 Task: Set the Active button to "Active" Under Vendor in New Vendor.
Action: Mouse moved to (129, 15)
Screenshot: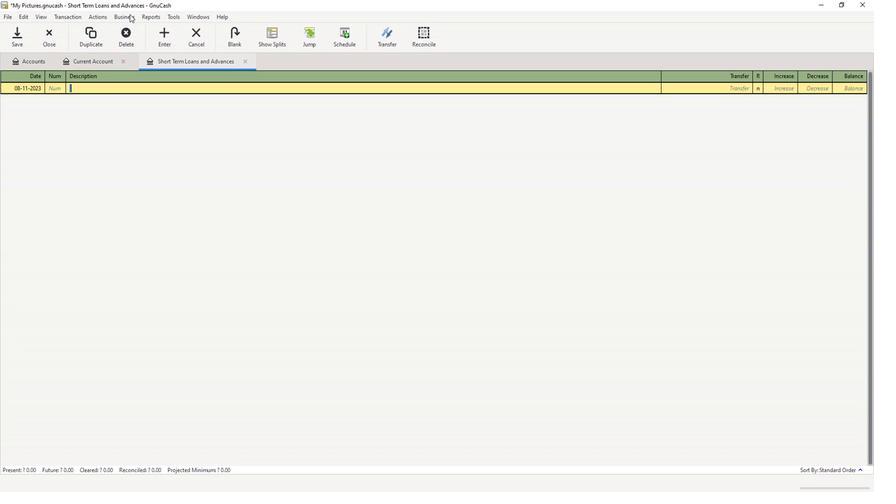 
Action: Mouse pressed left at (129, 15)
Screenshot: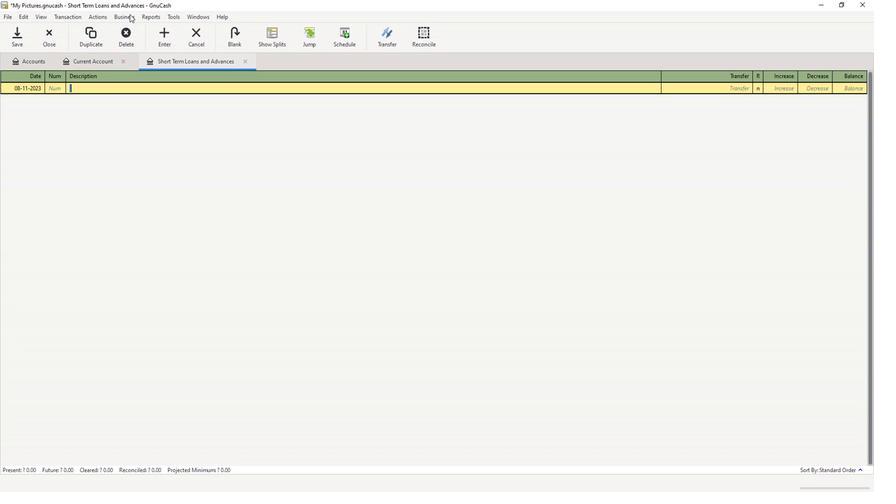 
Action: Mouse moved to (140, 40)
Screenshot: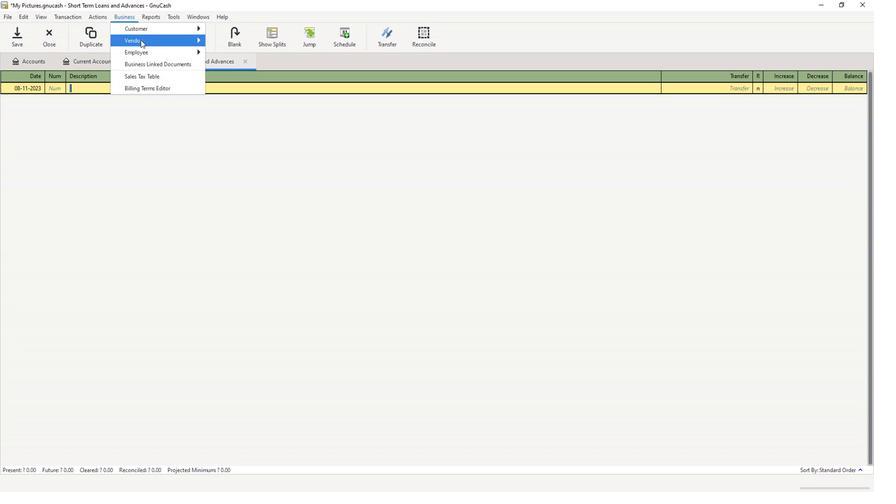 
Action: Mouse pressed left at (140, 40)
Screenshot: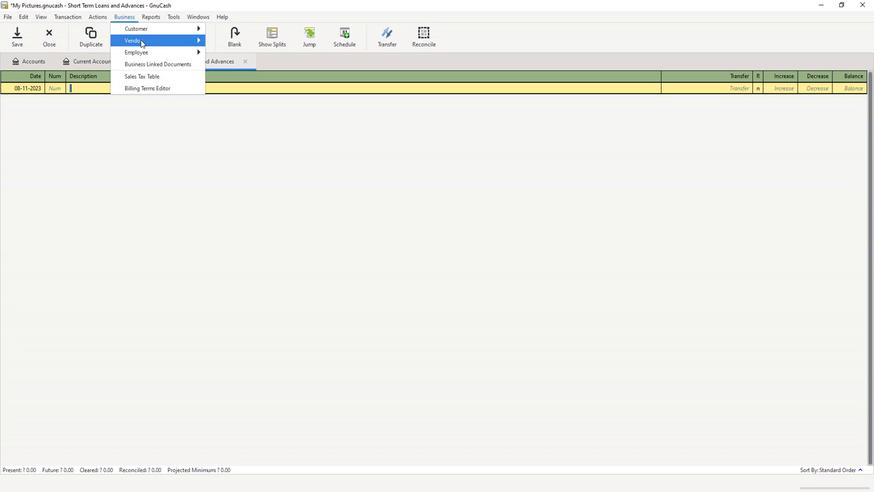 
Action: Mouse moved to (224, 54)
Screenshot: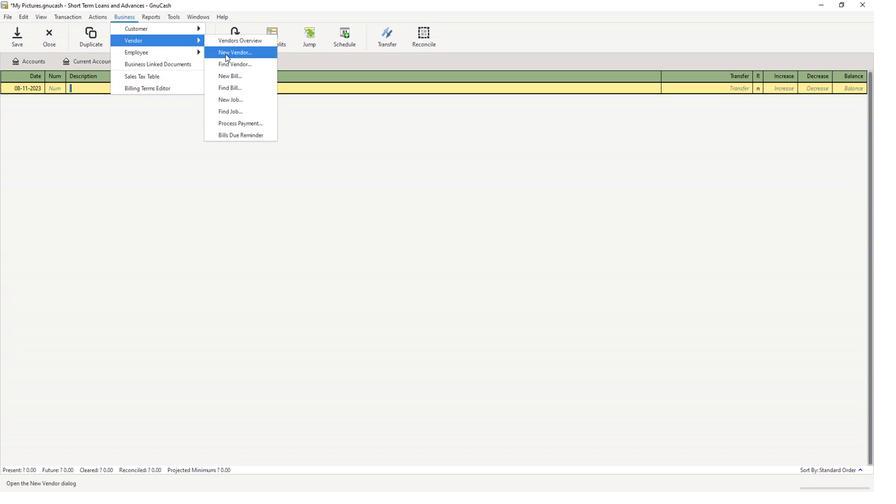 
Action: Mouse pressed left at (224, 54)
Screenshot: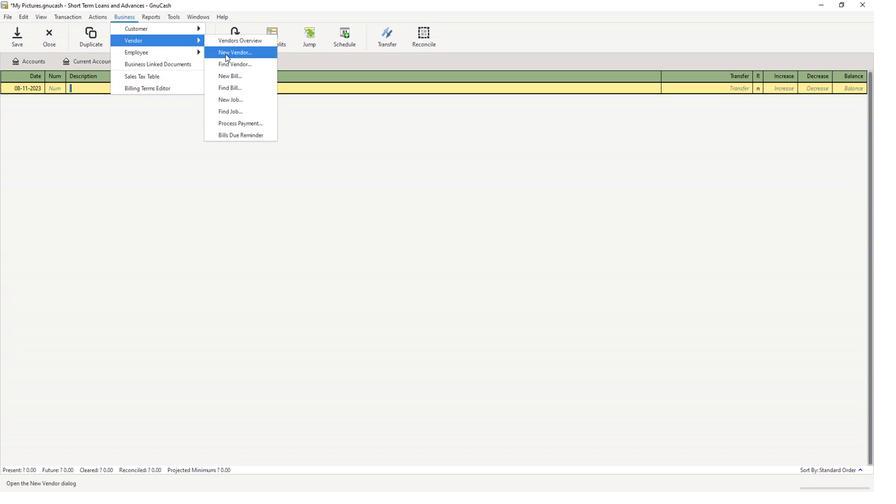 
Action: Mouse moved to (429, 192)
Screenshot: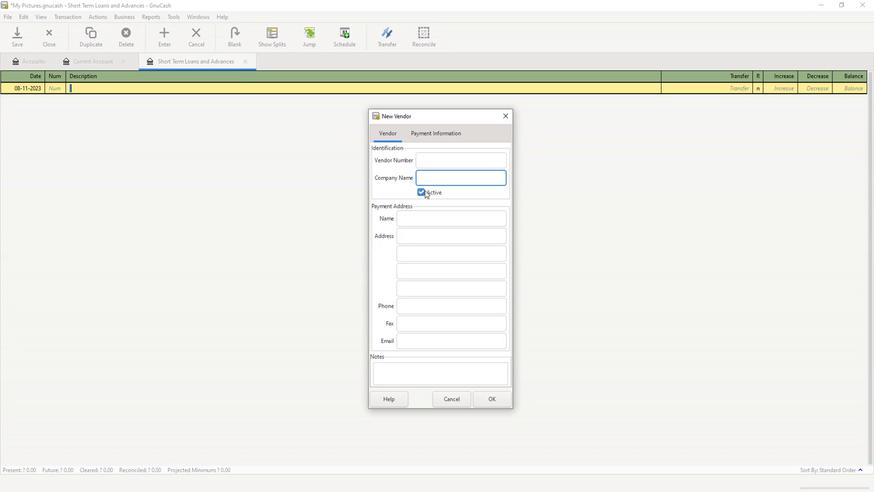
Action: Mouse pressed left at (429, 192)
Screenshot: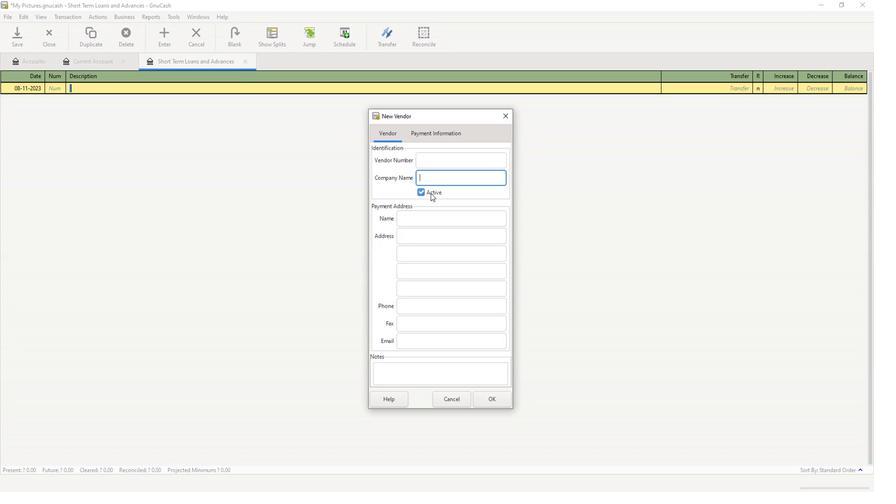 
Action: Mouse pressed left at (429, 192)
Screenshot: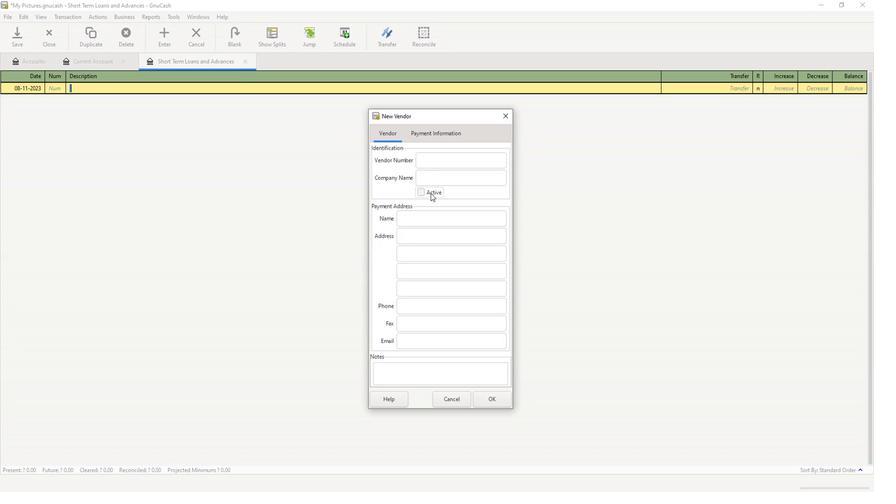 
